 Task: Look for space in Nahāvand, Iran from 9th June, 2023 to 16th June, 2023 for 2 adults in price range Rs.8000 to Rs.16000. Place can be entire place with 2 bedrooms having 2 beds and 1 bathroom. Property type can be house, flat, guest house. Booking option can be shelf check-in. Required host language is English.
Action: Mouse moved to (389, 58)
Screenshot: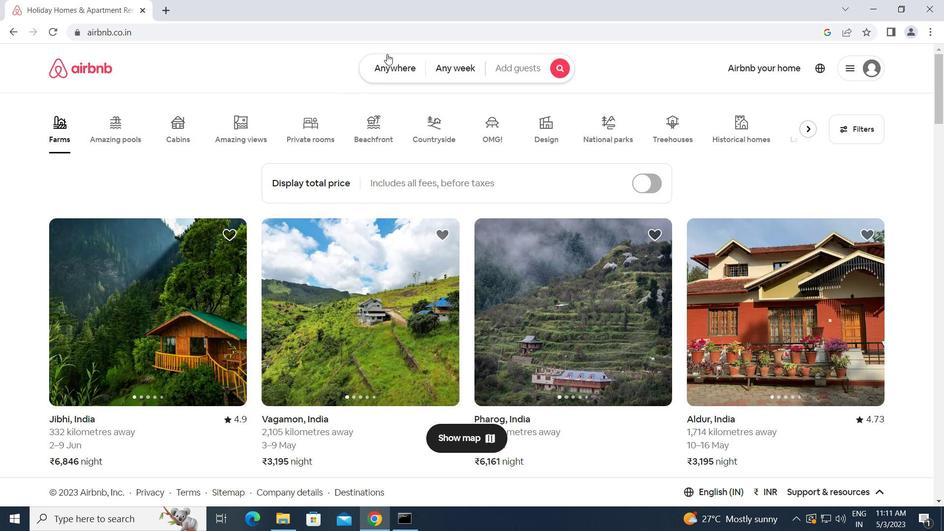 
Action: Mouse pressed left at (389, 58)
Screenshot: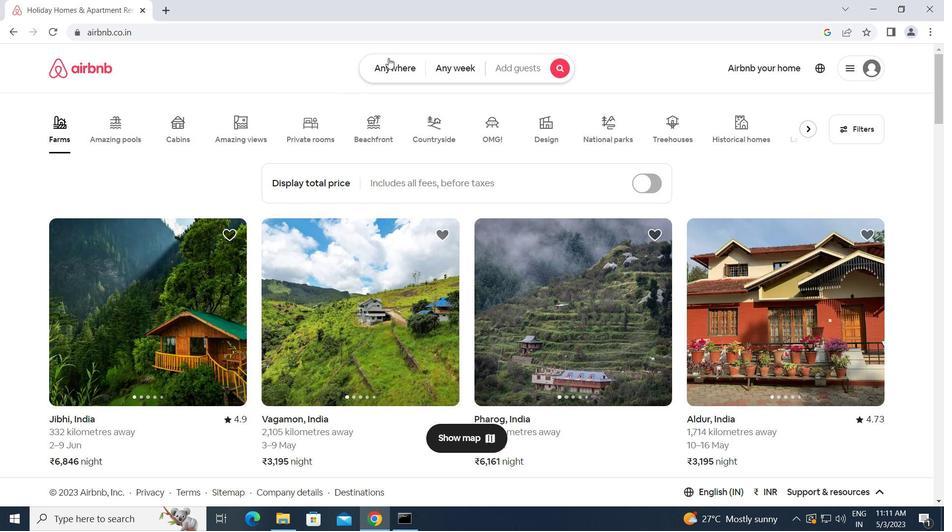 
Action: Mouse moved to (309, 118)
Screenshot: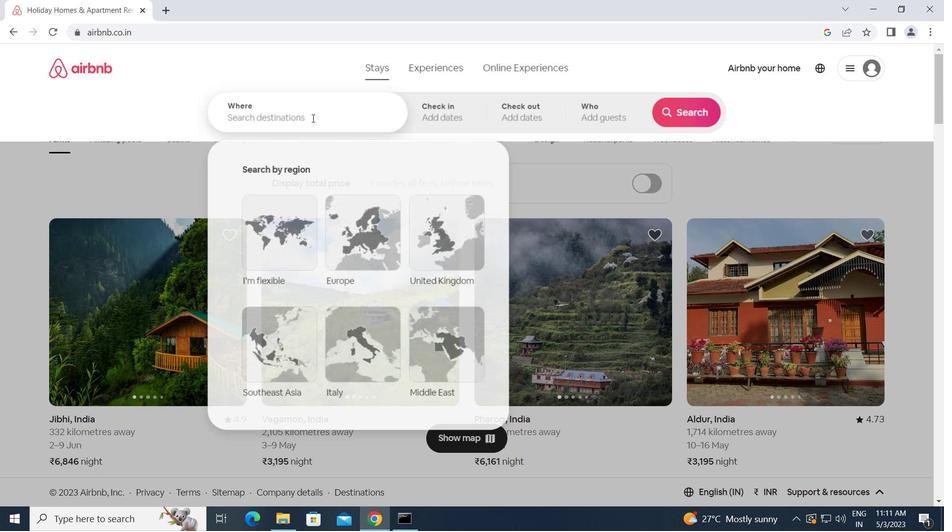 
Action: Mouse pressed left at (309, 118)
Screenshot: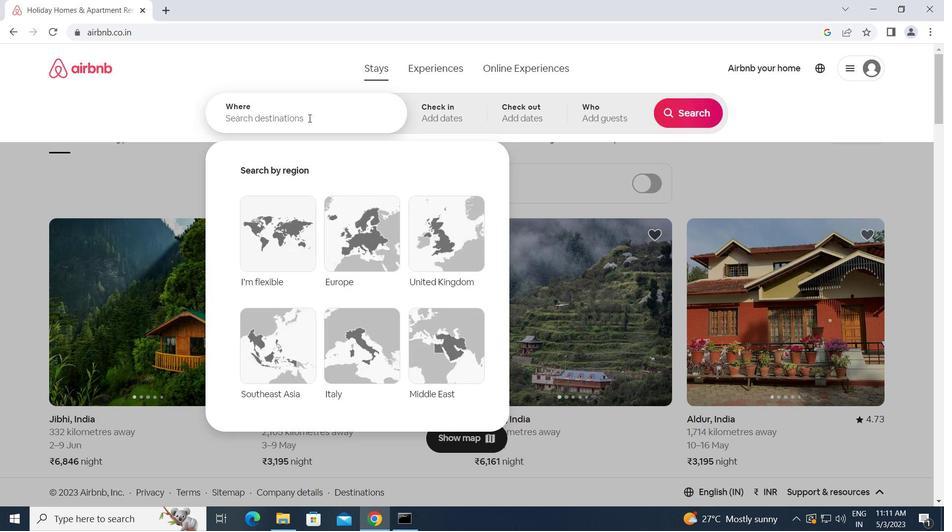 
Action: Key pressed n<Key.caps_lock>ahavand,<Key.space><Key.caps_lock>i<Key.caps_lock>ran<Key.enter>
Screenshot: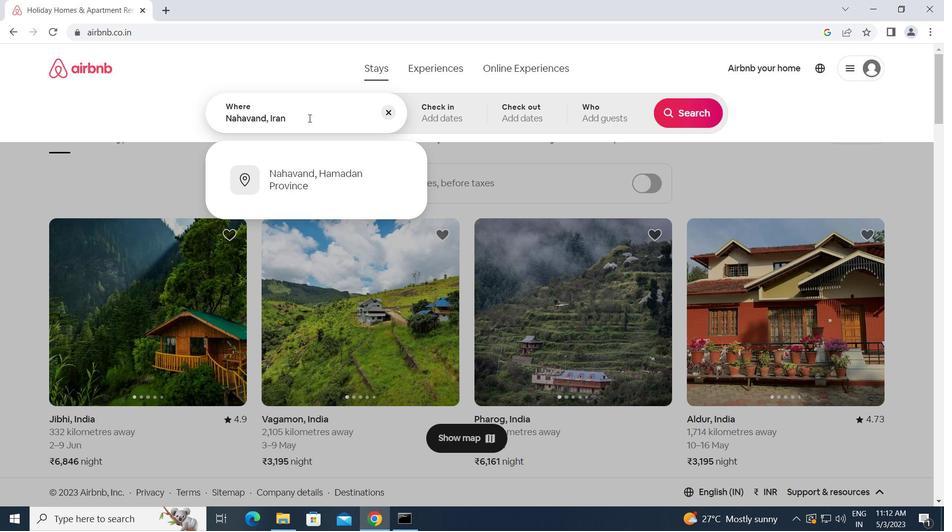 
Action: Mouse moved to (639, 290)
Screenshot: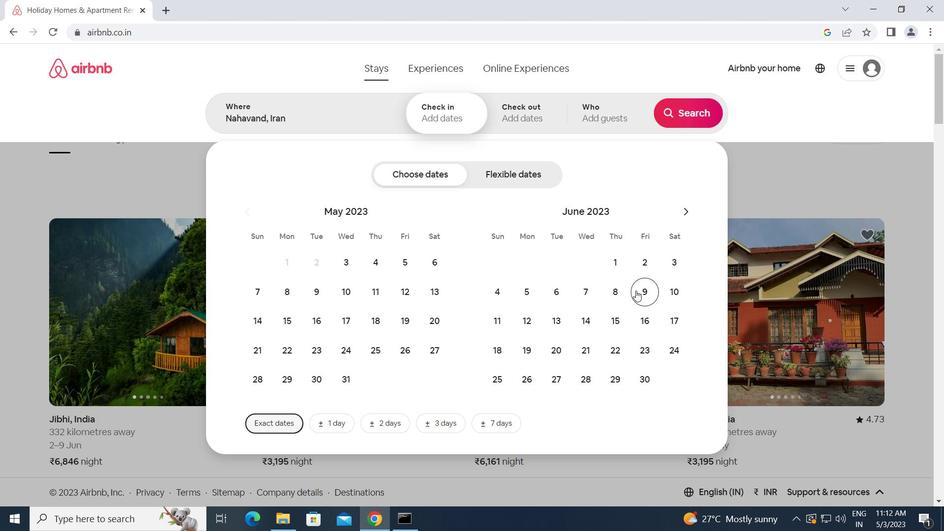 
Action: Mouse pressed left at (639, 290)
Screenshot: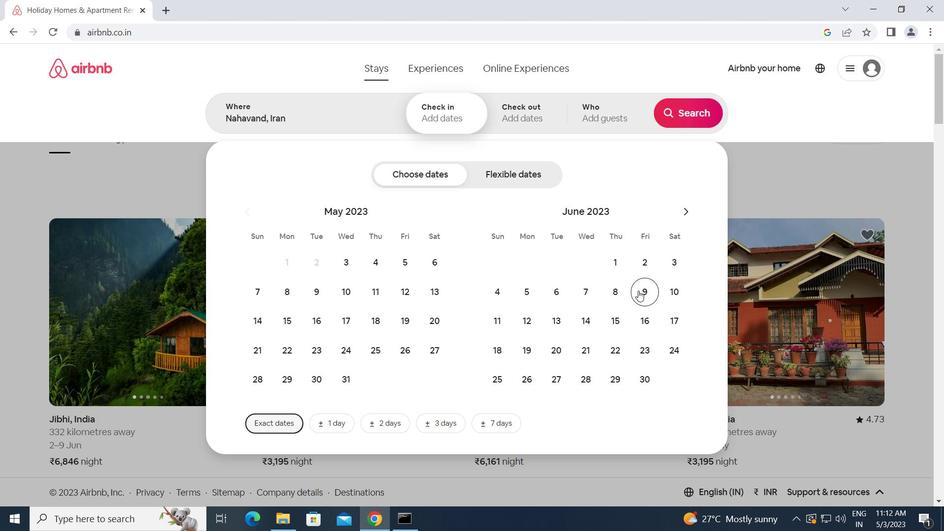 
Action: Mouse moved to (648, 327)
Screenshot: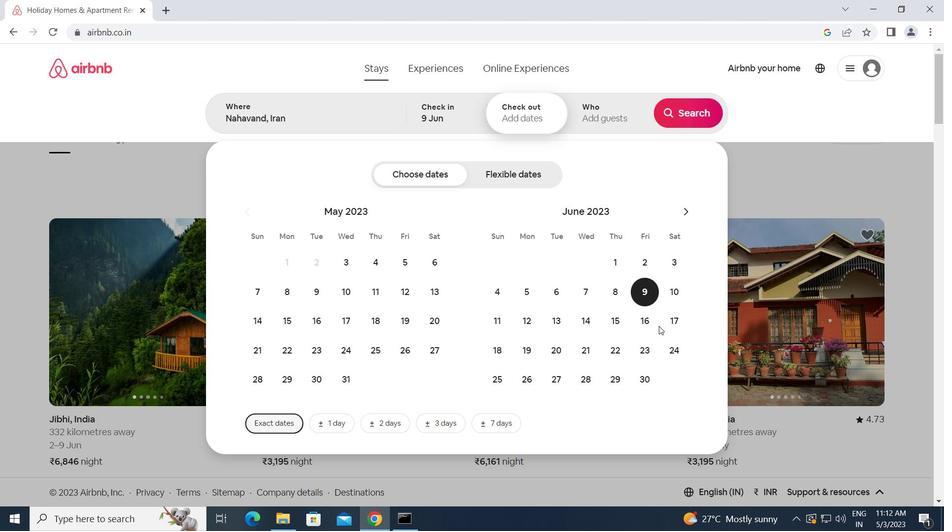 
Action: Mouse pressed left at (648, 327)
Screenshot: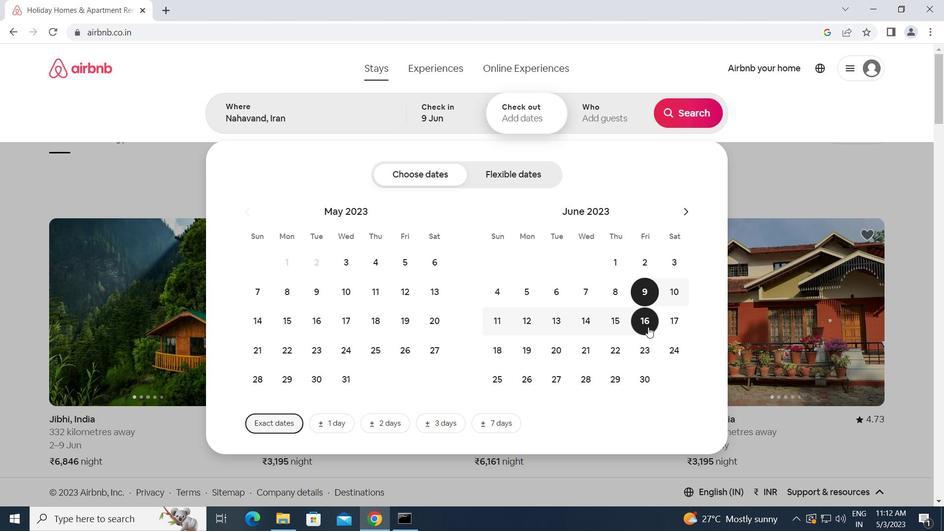 
Action: Mouse moved to (602, 118)
Screenshot: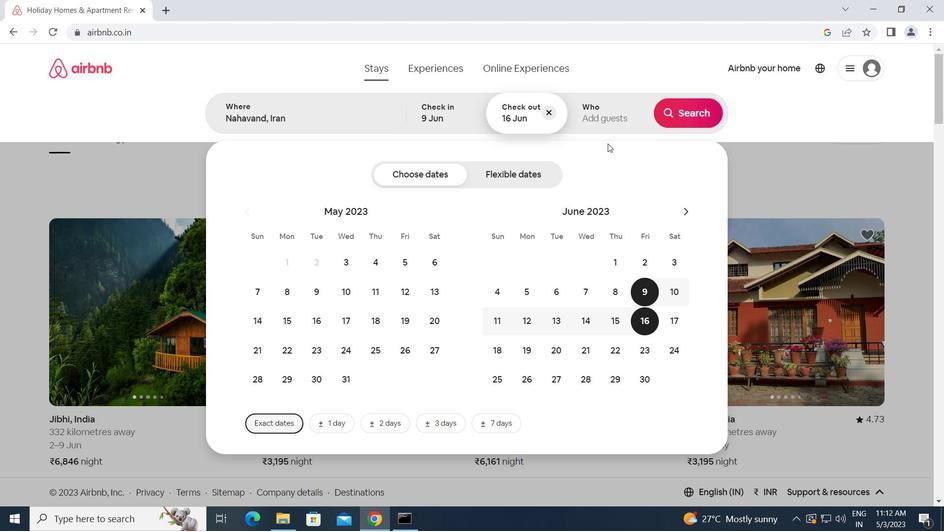 
Action: Mouse pressed left at (602, 118)
Screenshot: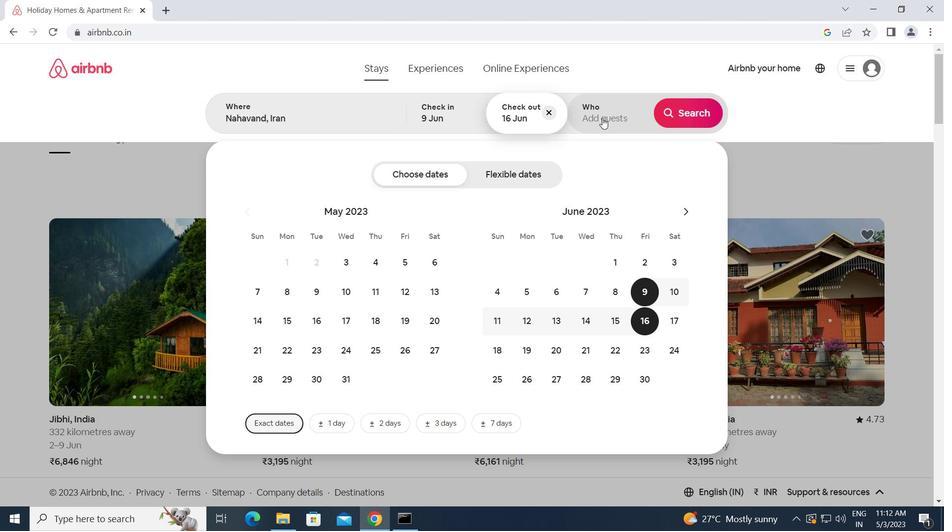 
Action: Mouse moved to (695, 182)
Screenshot: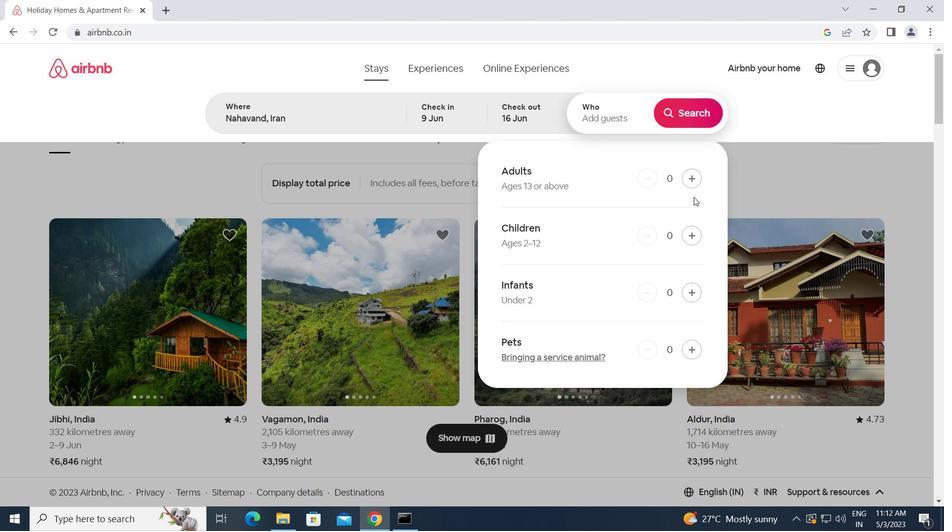
Action: Mouse pressed left at (695, 182)
Screenshot: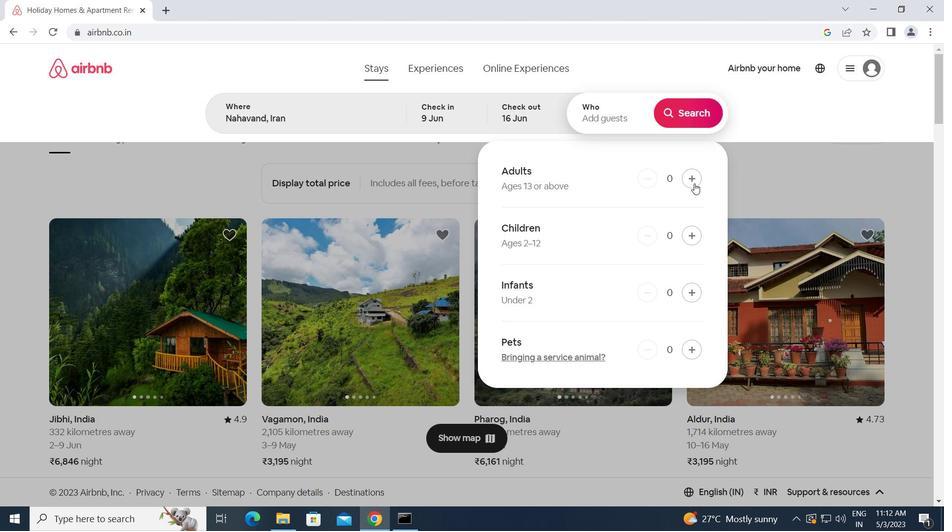 
Action: Mouse pressed left at (695, 182)
Screenshot: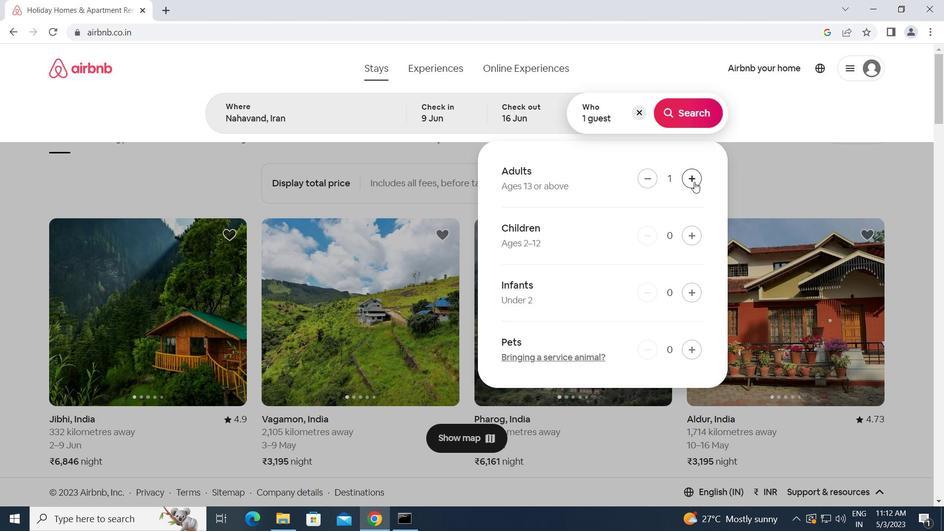 
Action: Mouse moved to (692, 118)
Screenshot: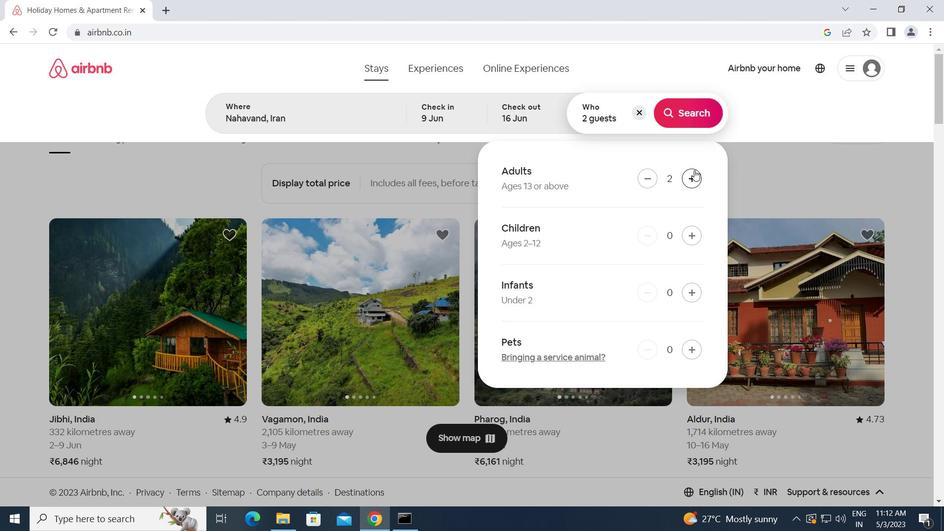 
Action: Mouse pressed left at (692, 118)
Screenshot: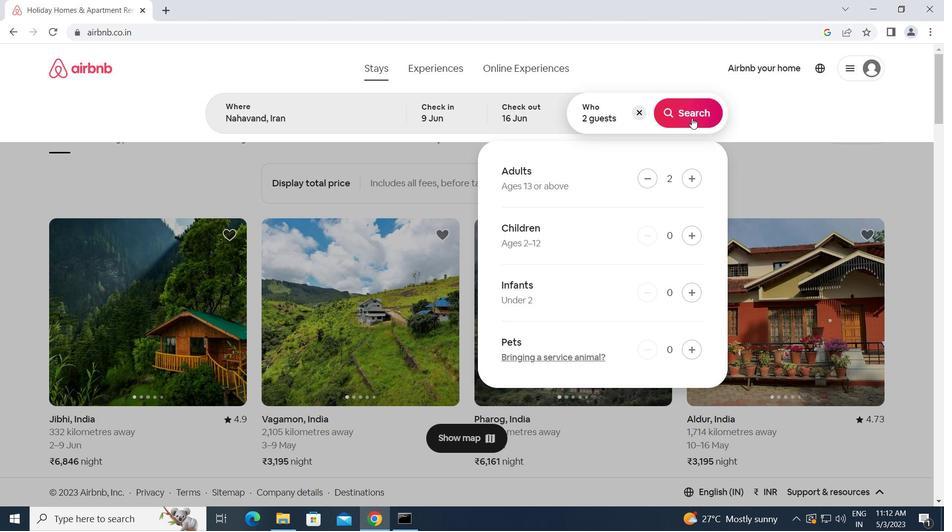 
Action: Mouse moved to (883, 116)
Screenshot: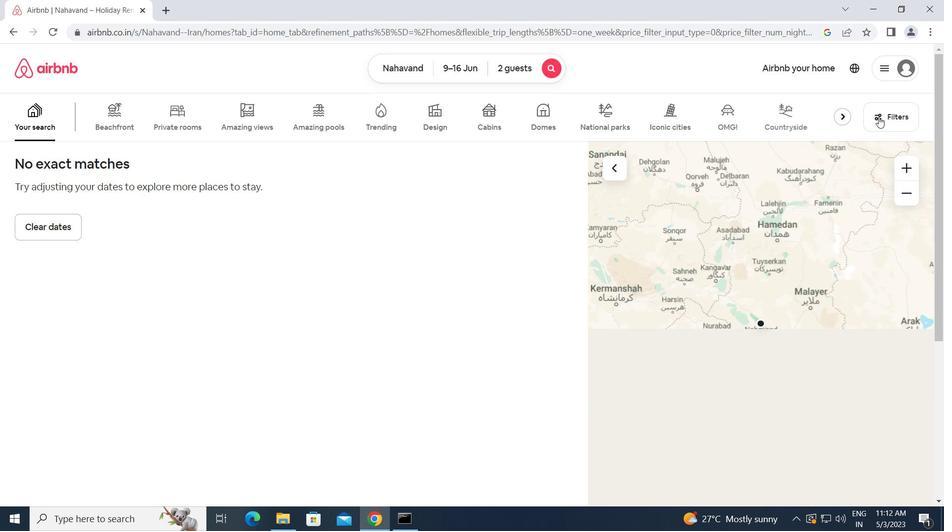 
Action: Mouse pressed left at (883, 116)
Screenshot: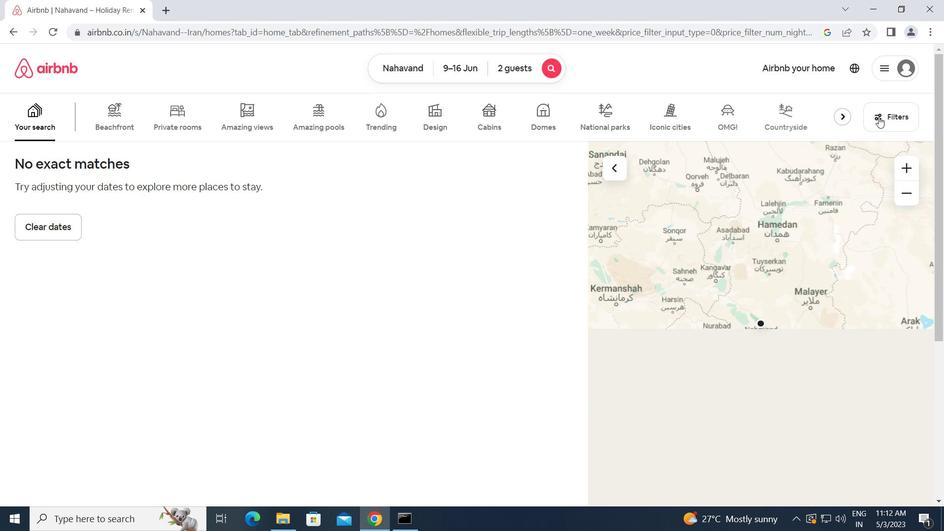
Action: Mouse moved to (317, 193)
Screenshot: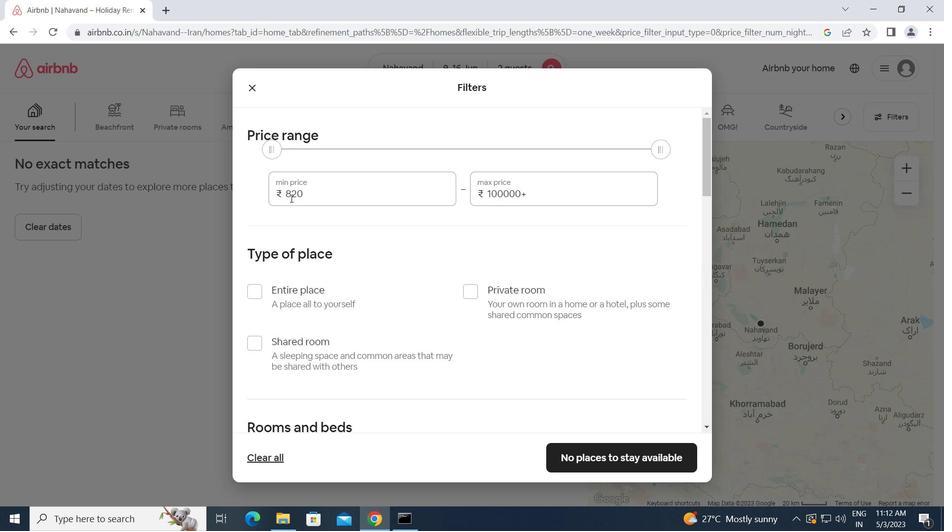 
Action: Mouse pressed left at (317, 193)
Screenshot: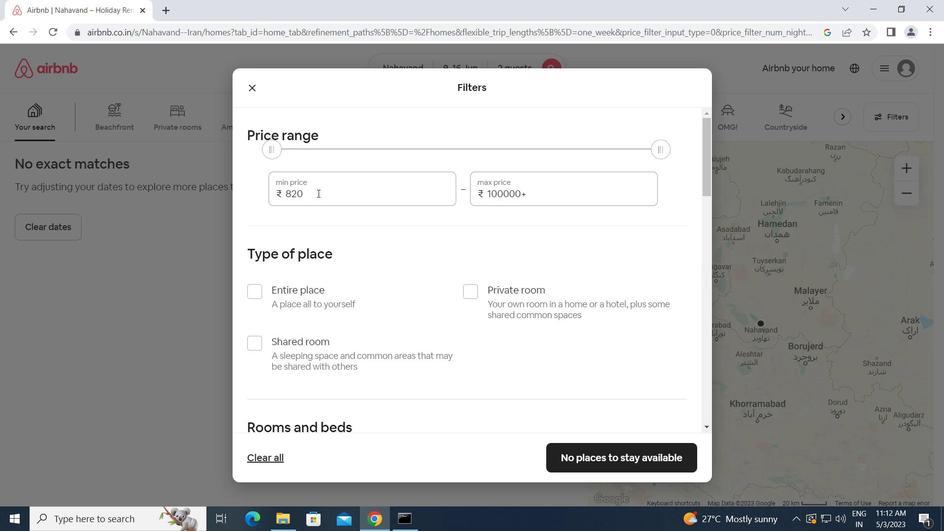 
Action: Mouse moved to (279, 192)
Screenshot: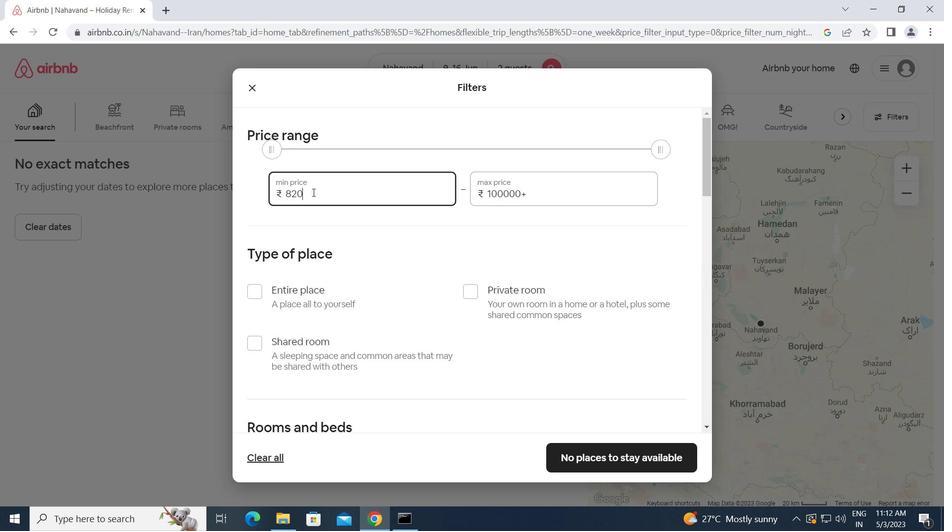 
Action: Key pressed 8000<Key.tab>16000
Screenshot: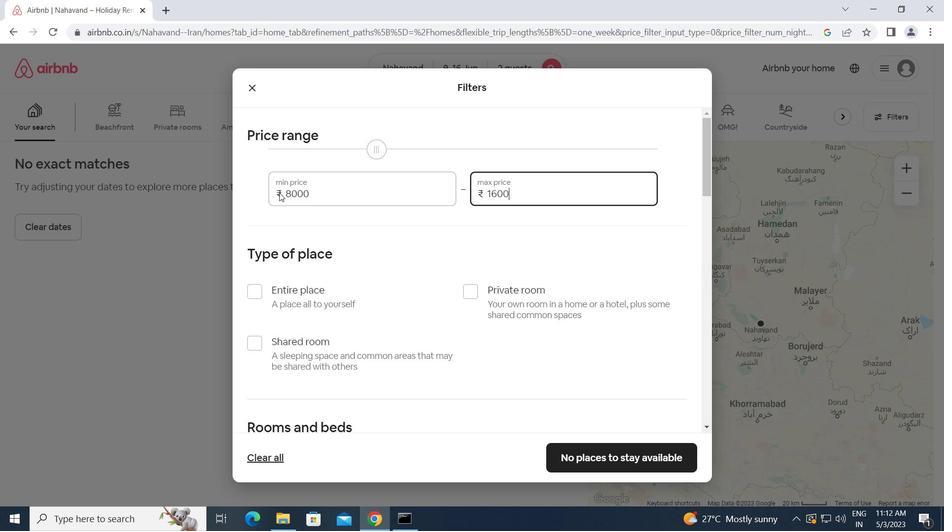 
Action: Mouse moved to (262, 292)
Screenshot: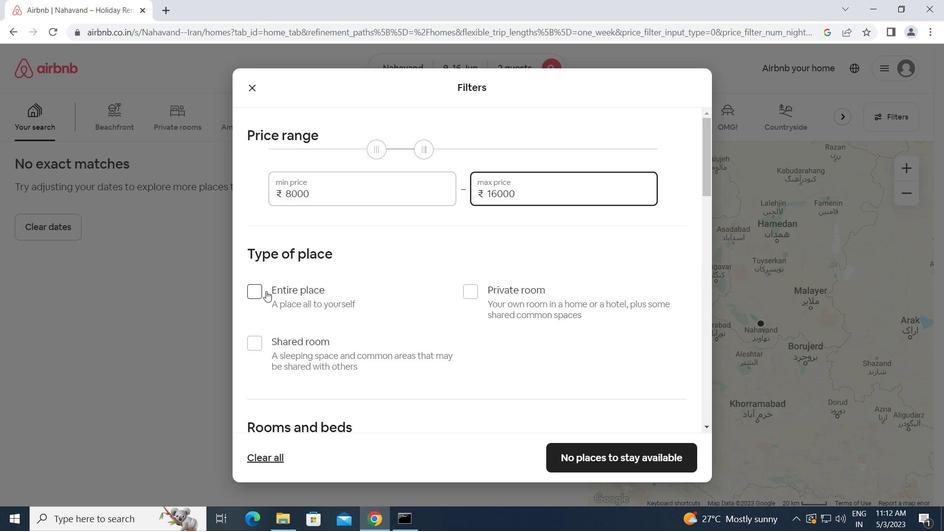 
Action: Mouse pressed left at (262, 292)
Screenshot: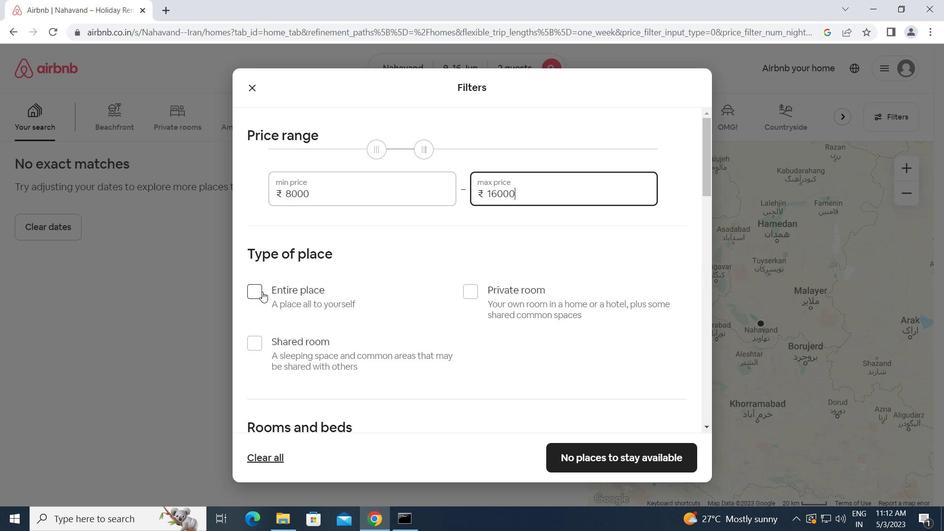 
Action: Mouse moved to (332, 303)
Screenshot: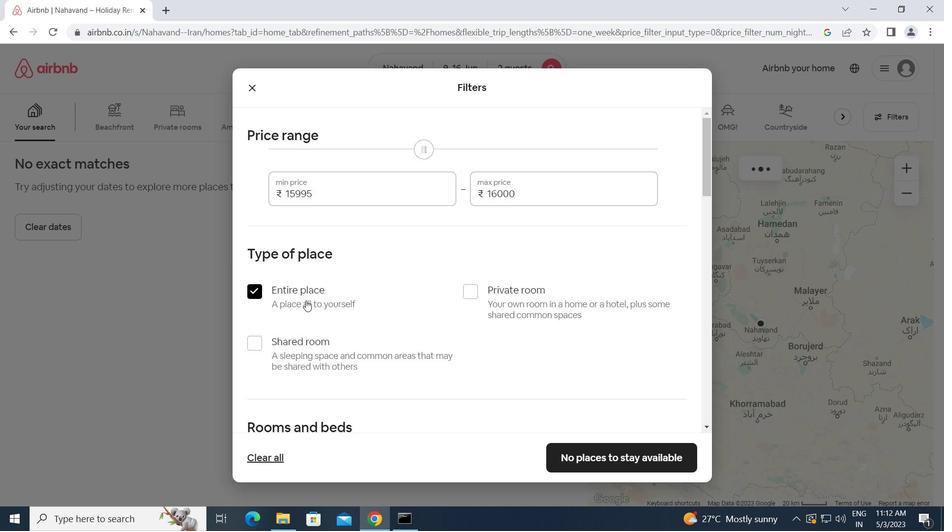 
Action: Mouse scrolled (332, 303) with delta (0, 0)
Screenshot: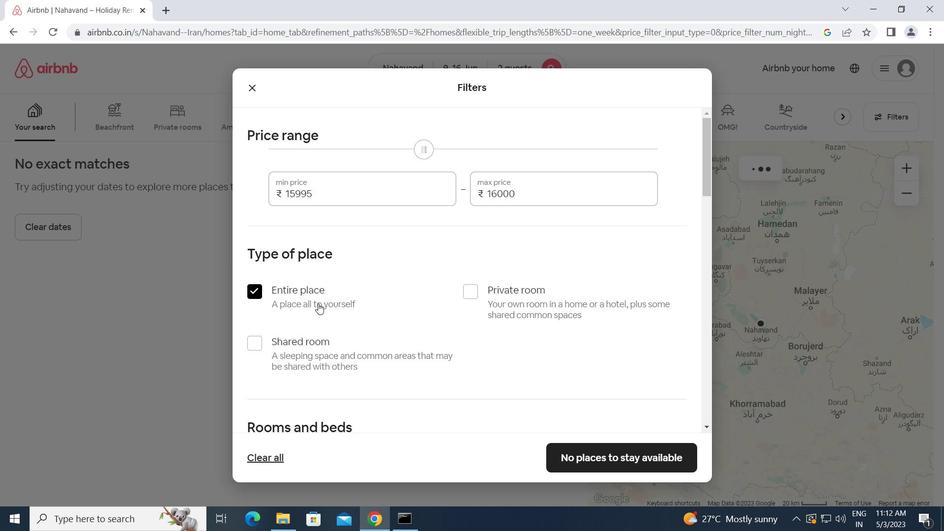 
Action: Mouse scrolled (332, 303) with delta (0, 0)
Screenshot: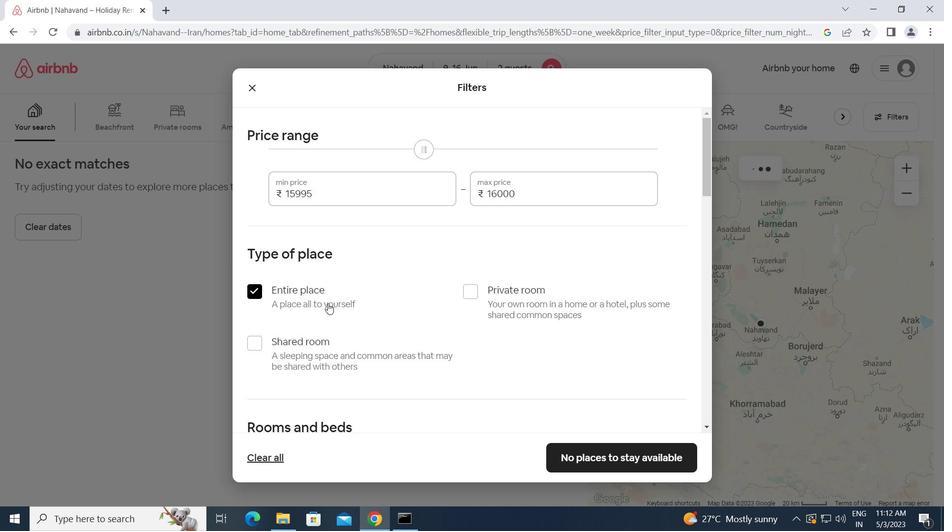 
Action: Mouse scrolled (332, 303) with delta (0, 0)
Screenshot: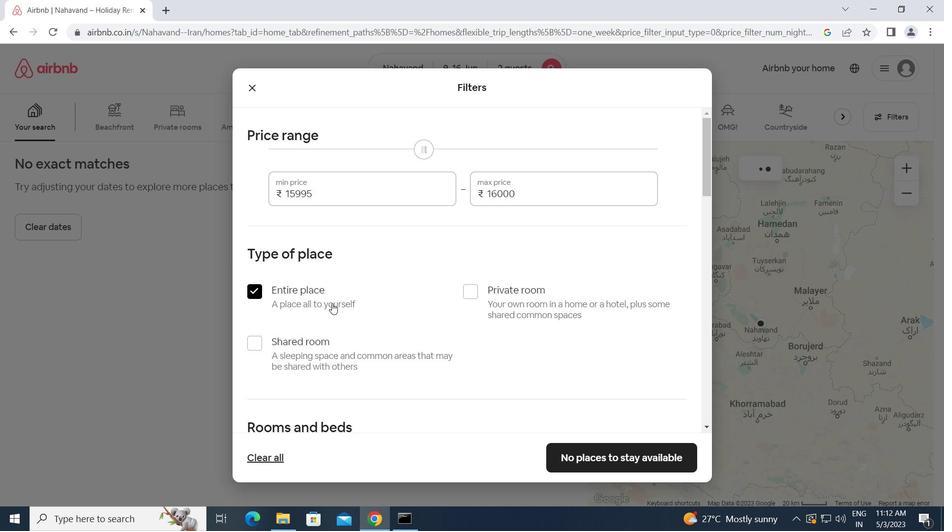 
Action: Mouse moved to (368, 307)
Screenshot: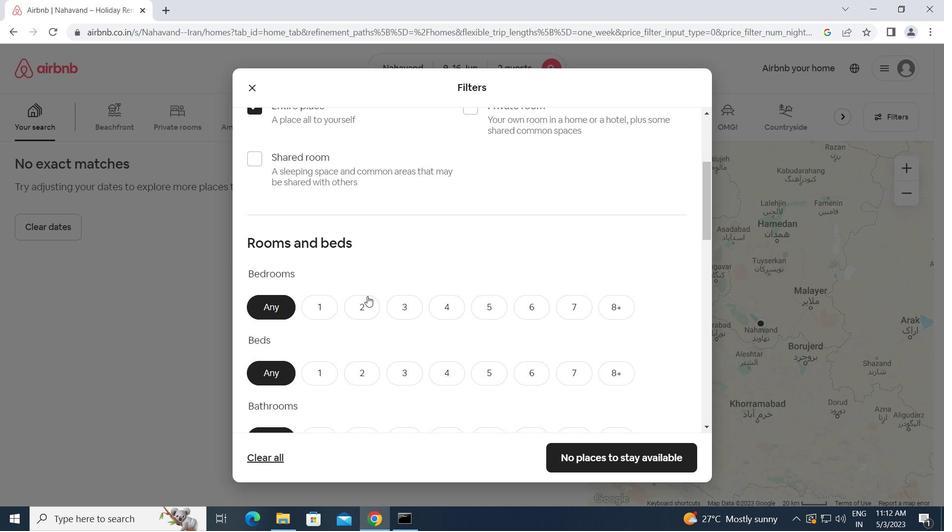 
Action: Mouse pressed left at (368, 307)
Screenshot: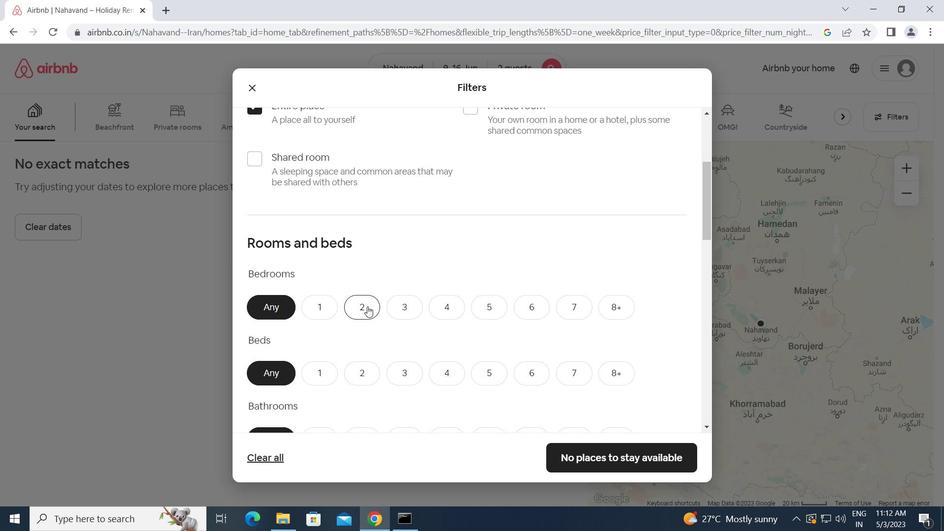 
Action: Mouse moved to (357, 370)
Screenshot: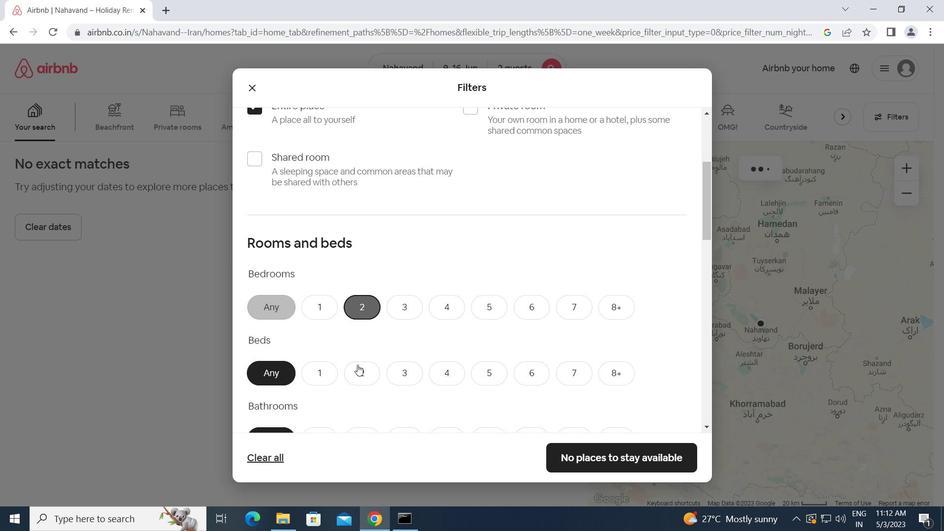 
Action: Mouse pressed left at (357, 370)
Screenshot: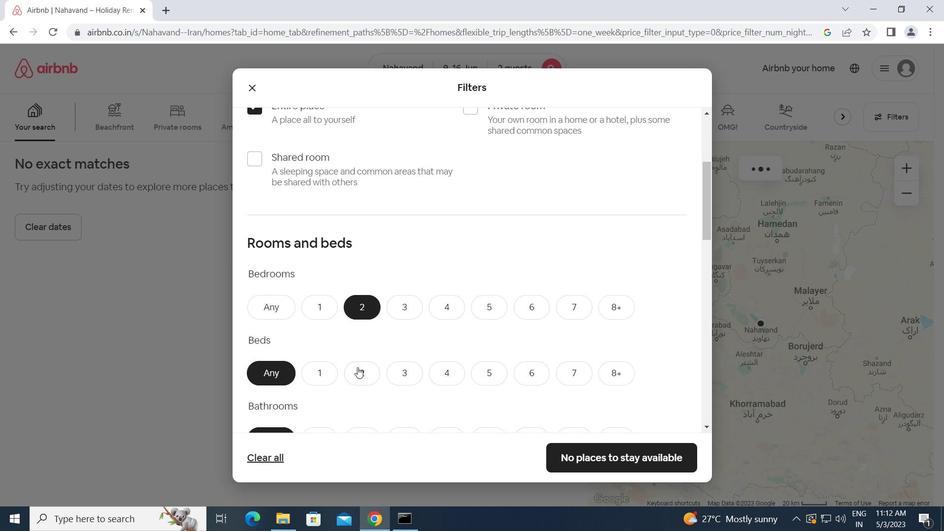 
Action: Mouse scrolled (357, 369) with delta (0, 0)
Screenshot: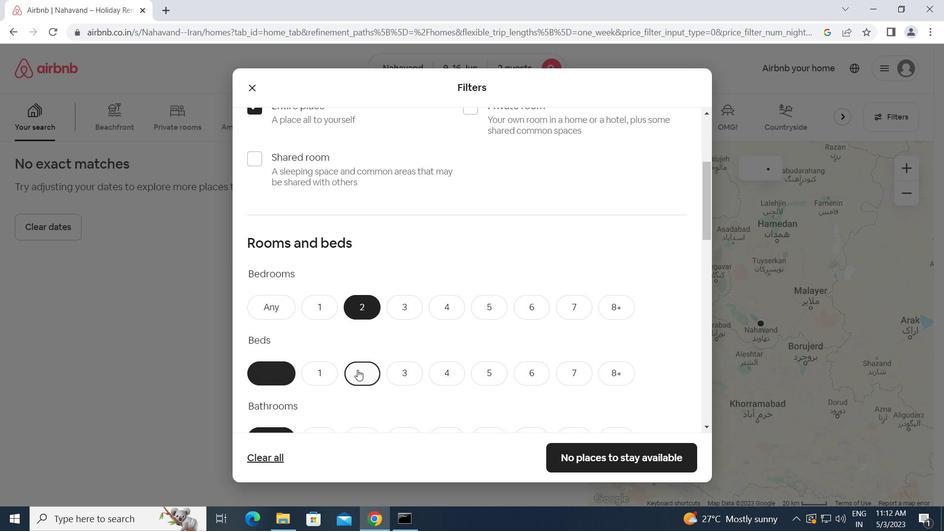 
Action: Mouse scrolled (357, 369) with delta (0, 0)
Screenshot: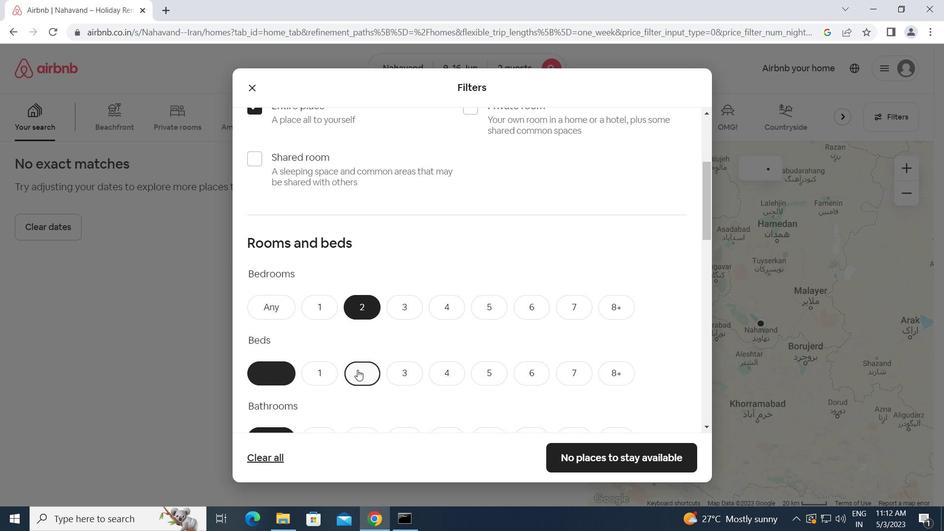 
Action: Mouse scrolled (357, 369) with delta (0, 0)
Screenshot: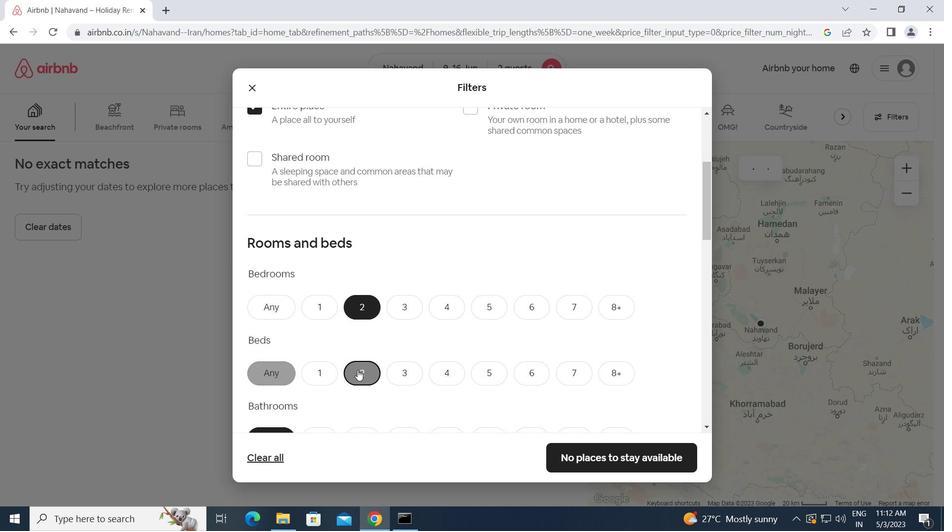 
Action: Mouse moved to (312, 250)
Screenshot: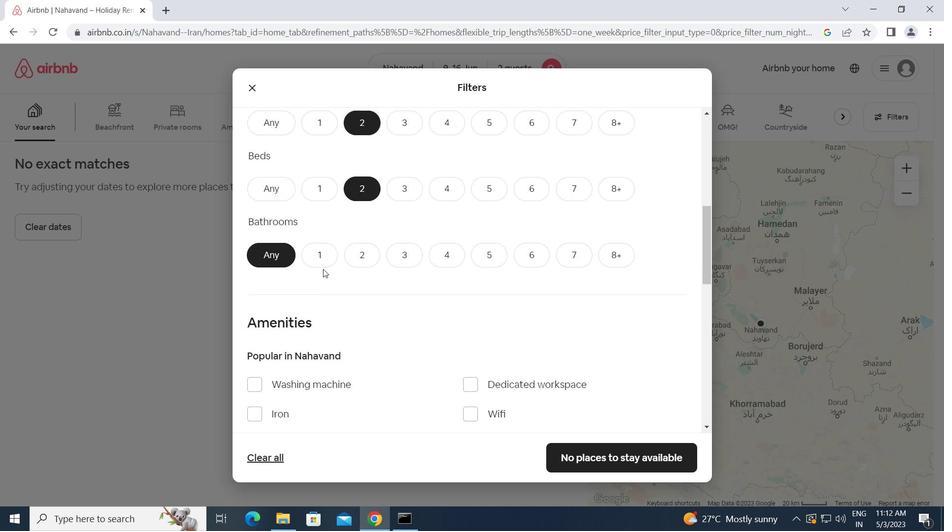 
Action: Mouse pressed left at (312, 250)
Screenshot: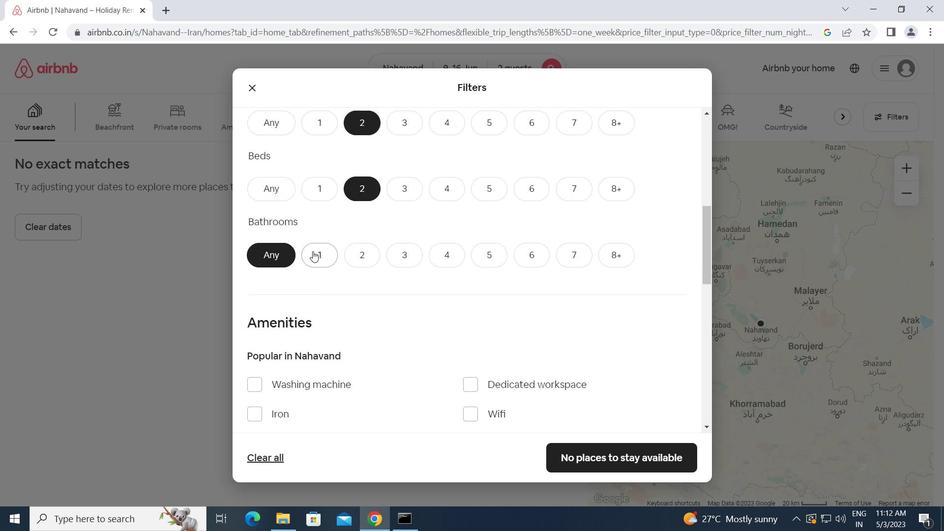 
Action: Mouse moved to (371, 302)
Screenshot: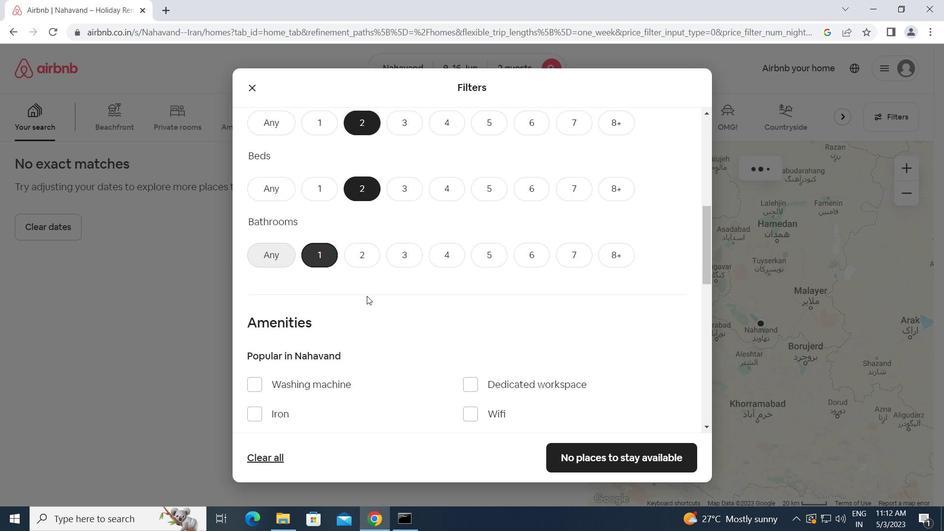 
Action: Mouse scrolled (371, 302) with delta (0, 0)
Screenshot: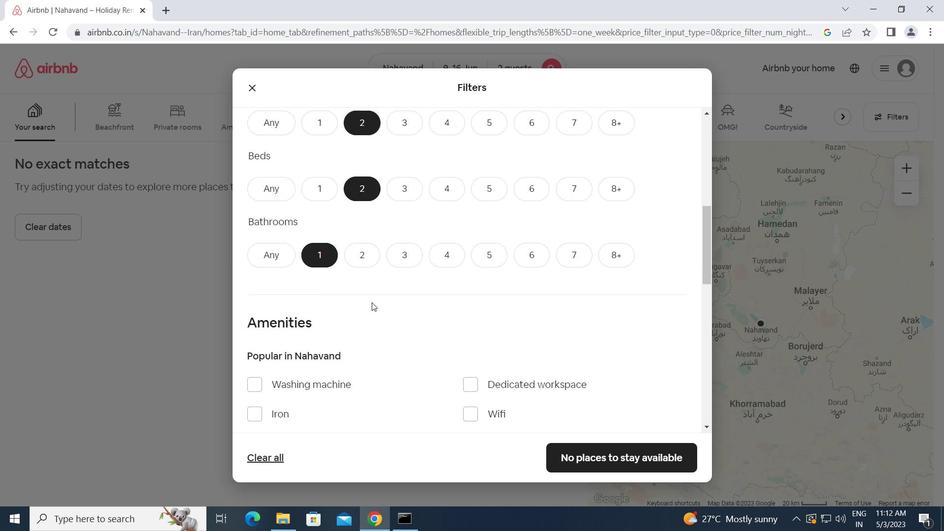 
Action: Mouse scrolled (371, 302) with delta (0, 0)
Screenshot: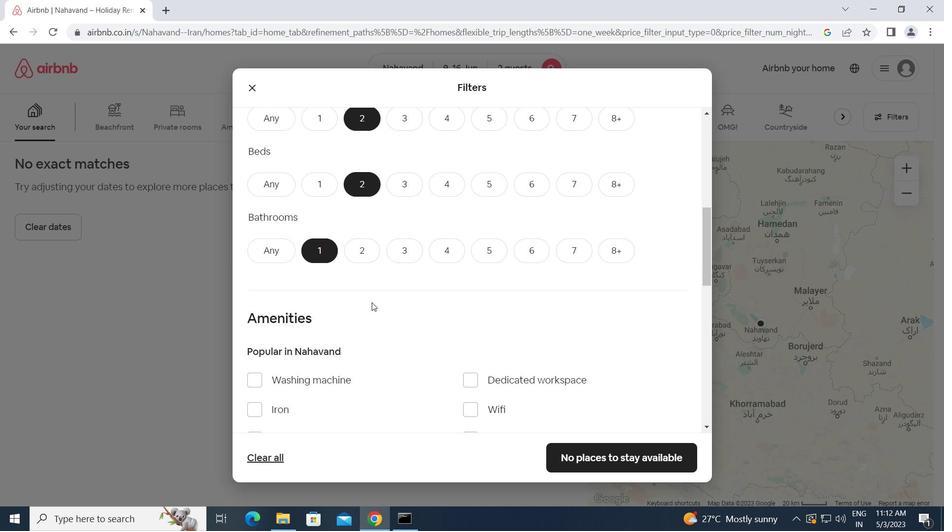 
Action: Mouse scrolled (371, 302) with delta (0, 0)
Screenshot: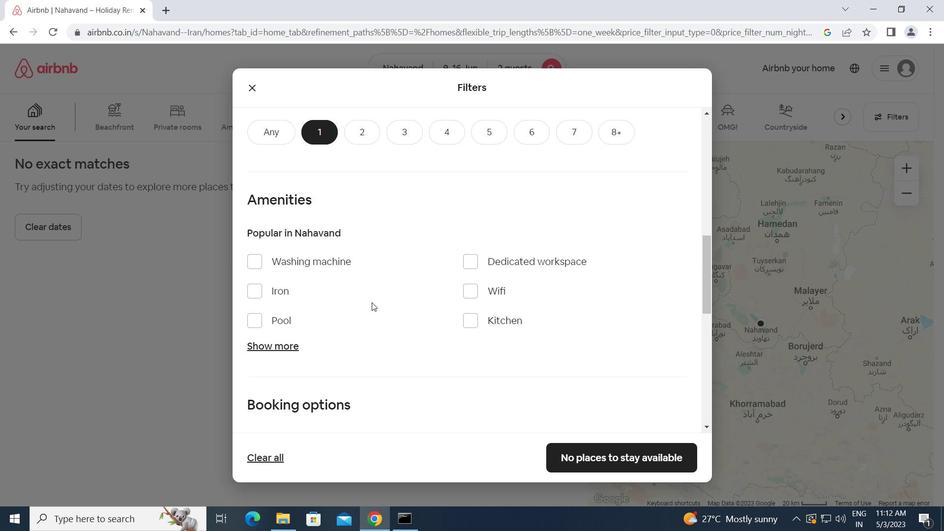 
Action: Mouse scrolled (371, 302) with delta (0, 0)
Screenshot: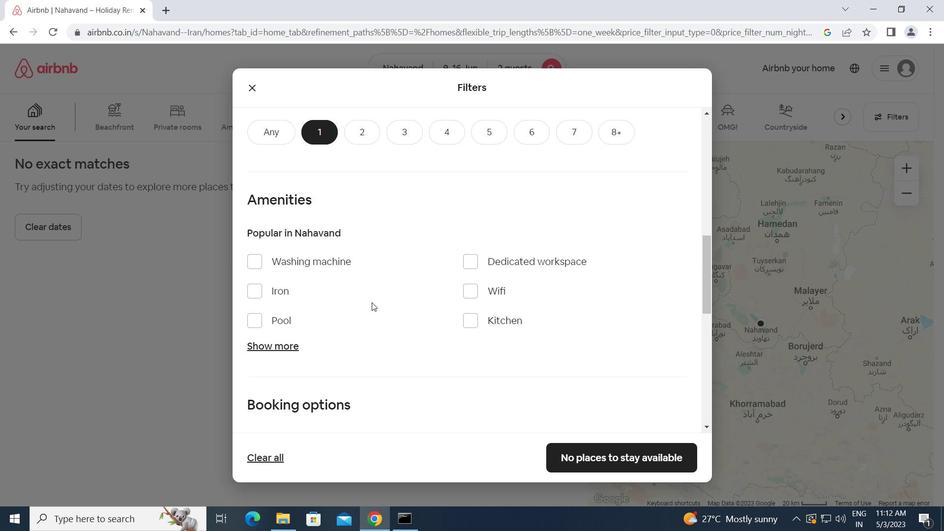 
Action: Mouse scrolled (371, 302) with delta (0, 0)
Screenshot: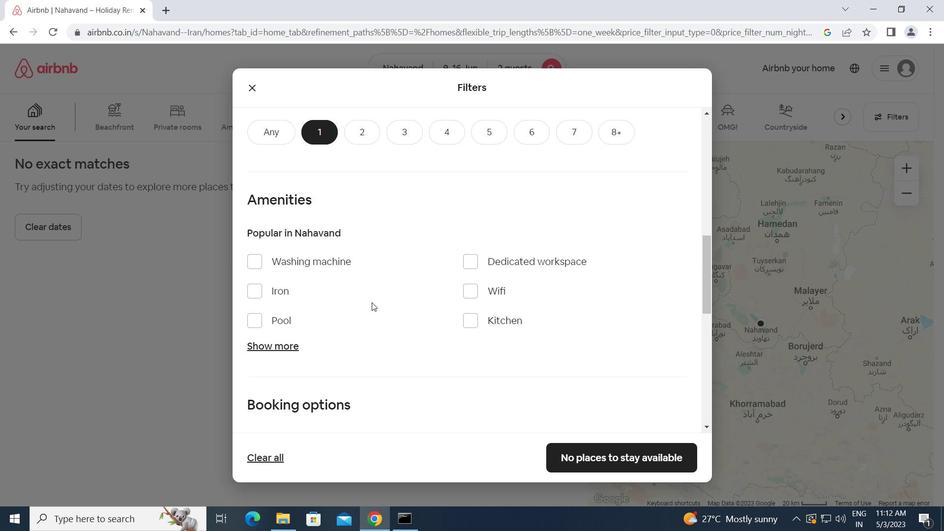 
Action: Mouse scrolled (371, 302) with delta (0, 0)
Screenshot: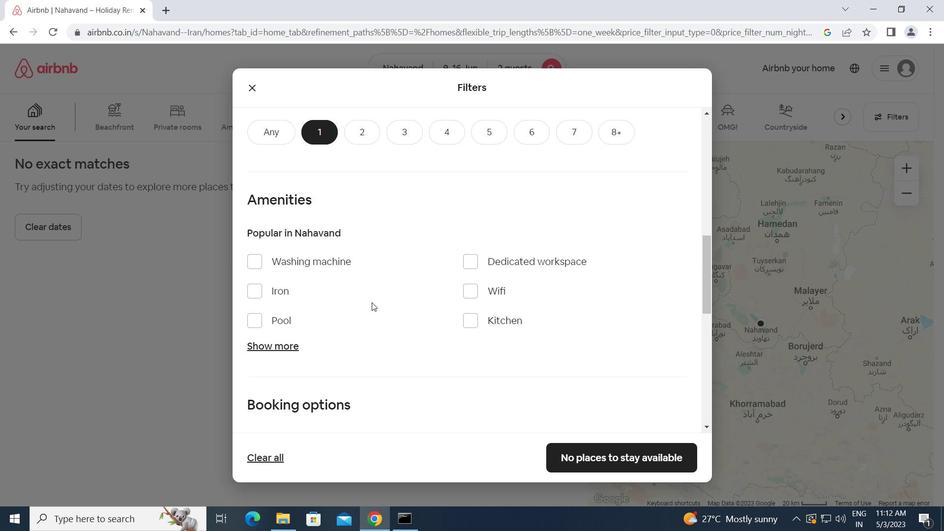 
Action: Mouse moved to (654, 239)
Screenshot: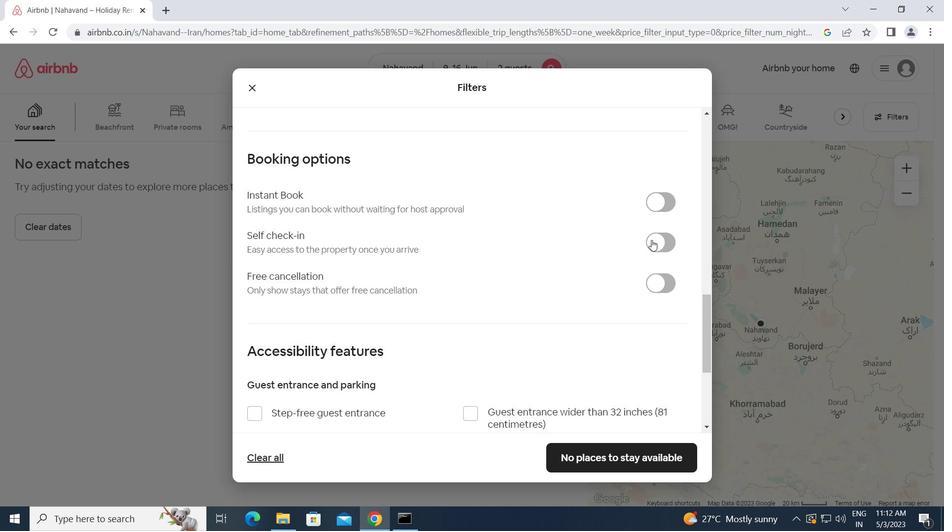 
Action: Mouse pressed left at (654, 239)
Screenshot: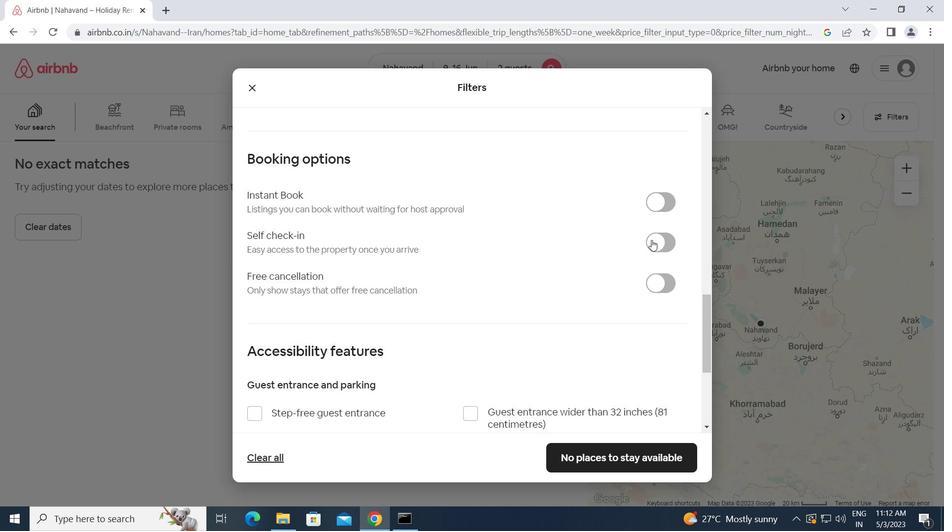 
Action: Mouse moved to (535, 340)
Screenshot: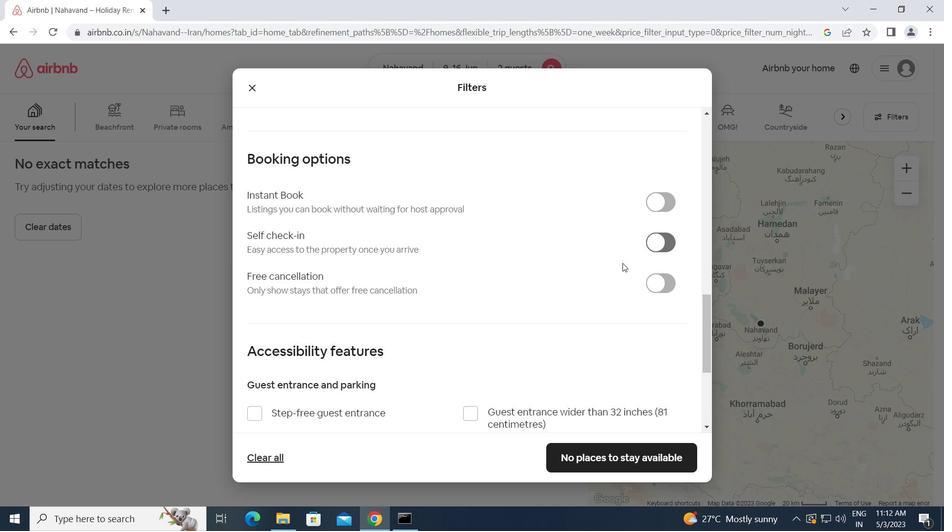 
Action: Mouse scrolled (535, 340) with delta (0, 0)
Screenshot: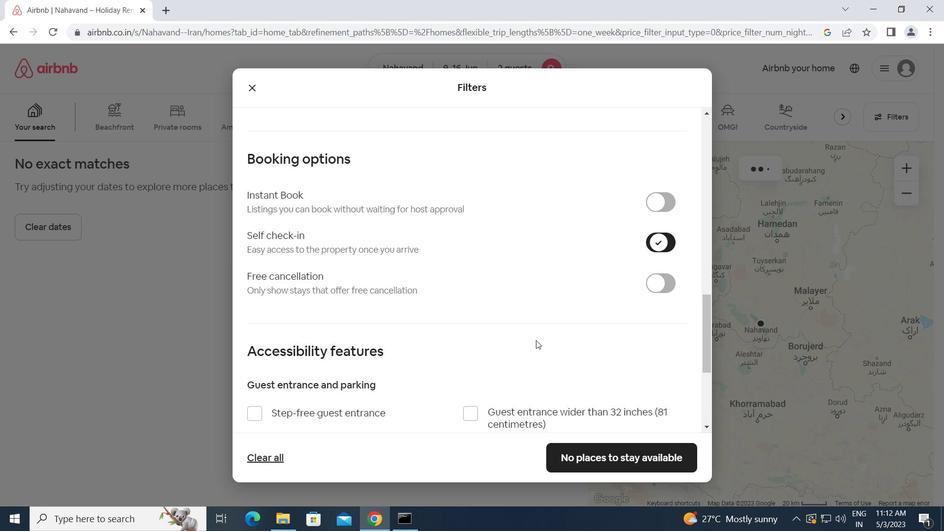 
Action: Mouse moved to (534, 340)
Screenshot: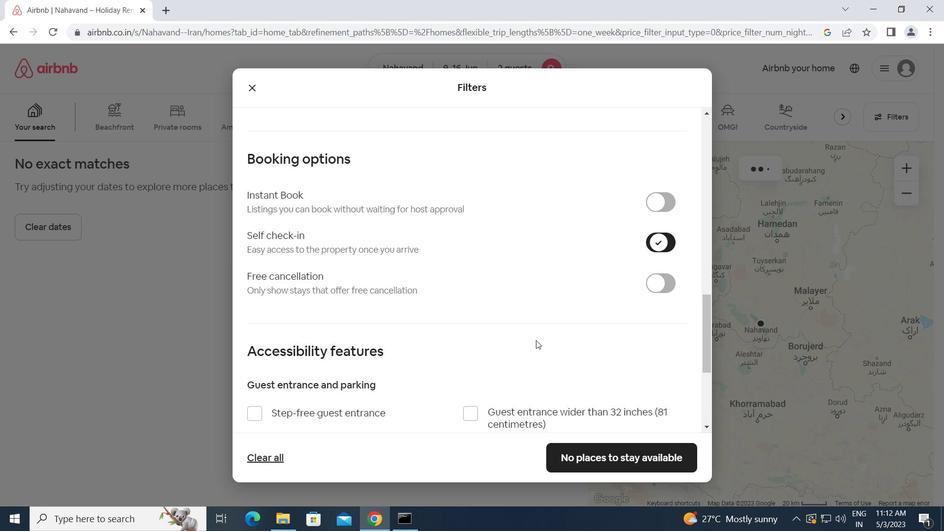 
Action: Mouse scrolled (534, 340) with delta (0, 0)
Screenshot: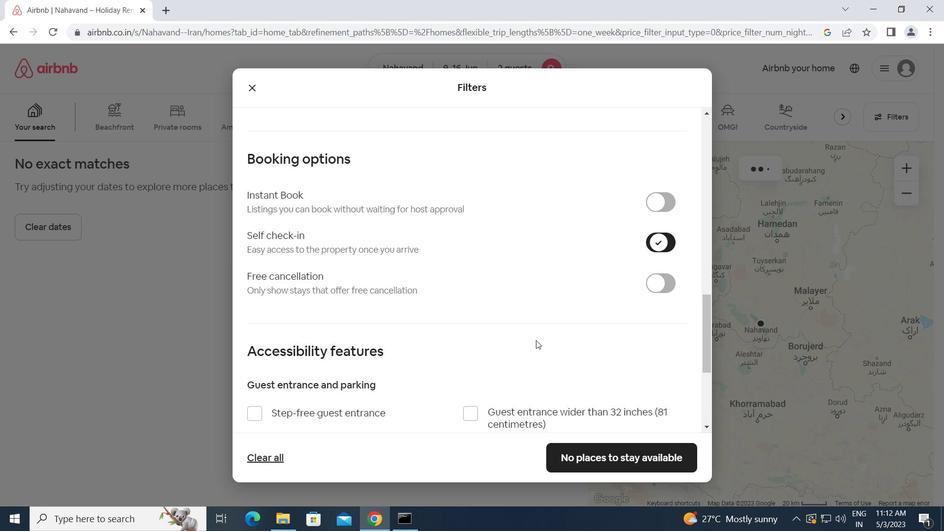 
Action: Mouse scrolled (534, 340) with delta (0, 0)
Screenshot: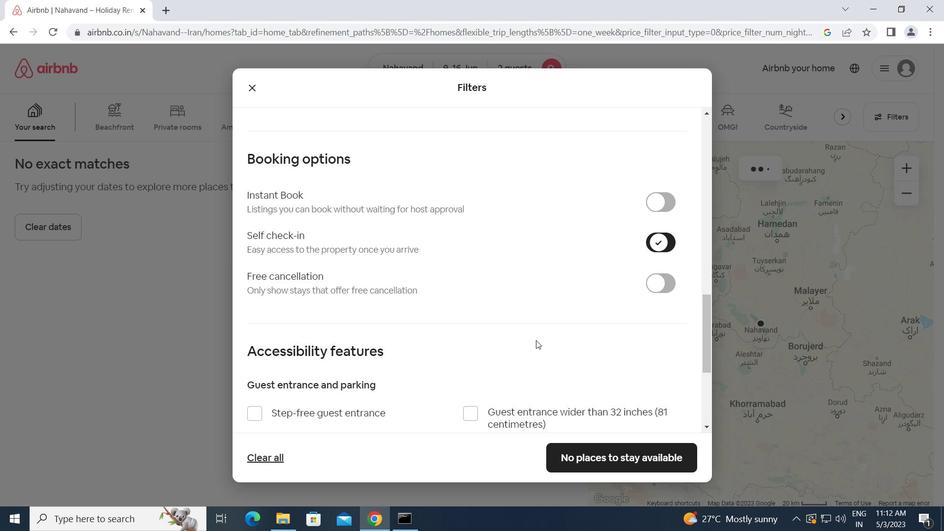 
Action: Mouse scrolled (534, 340) with delta (0, 0)
Screenshot: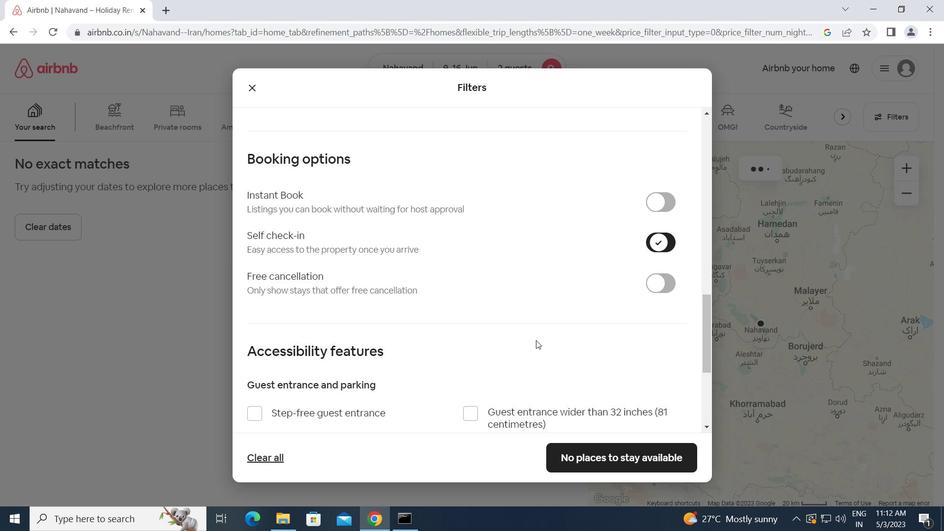 
Action: Mouse scrolled (534, 340) with delta (0, 0)
Screenshot: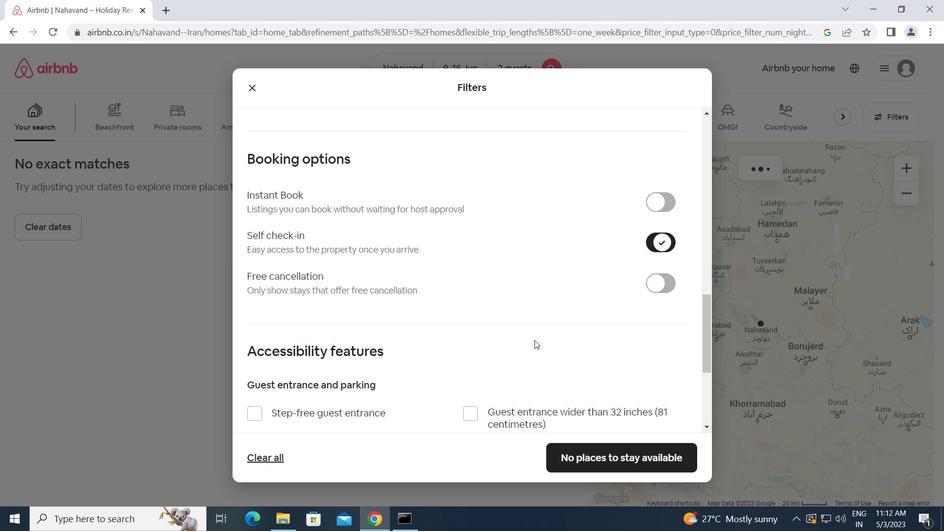 
Action: Mouse scrolled (534, 340) with delta (0, 0)
Screenshot: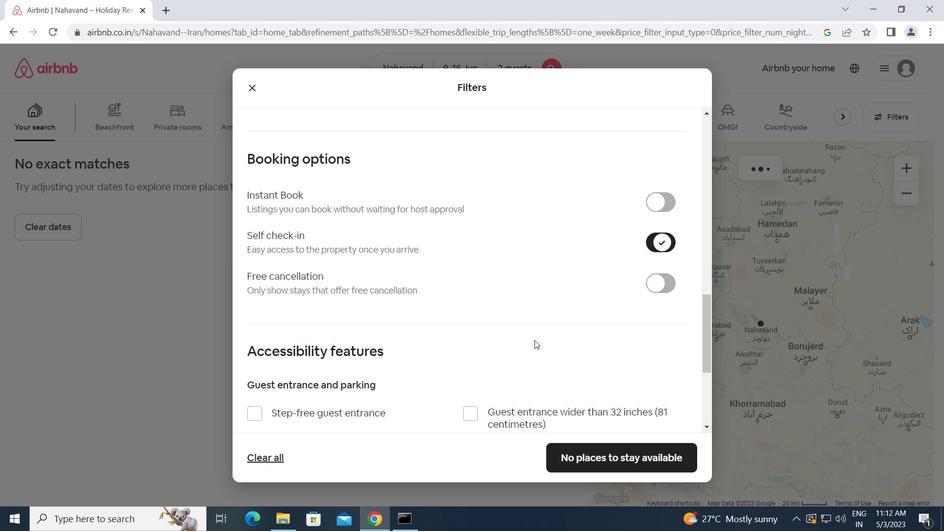 
Action: Mouse scrolled (534, 340) with delta (0, 0)
Screenshot: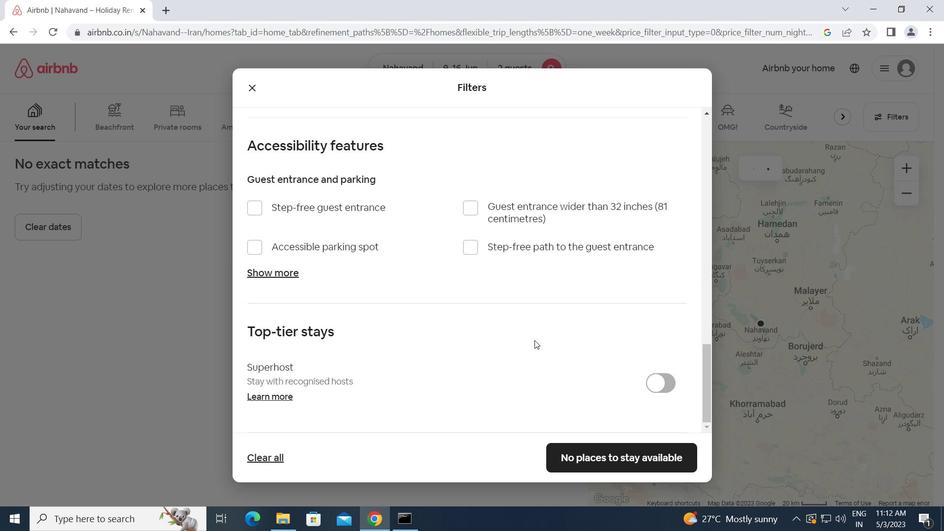 
Action: Mouse scrolled (534, 340) with delta (0, 0)
Screenshot: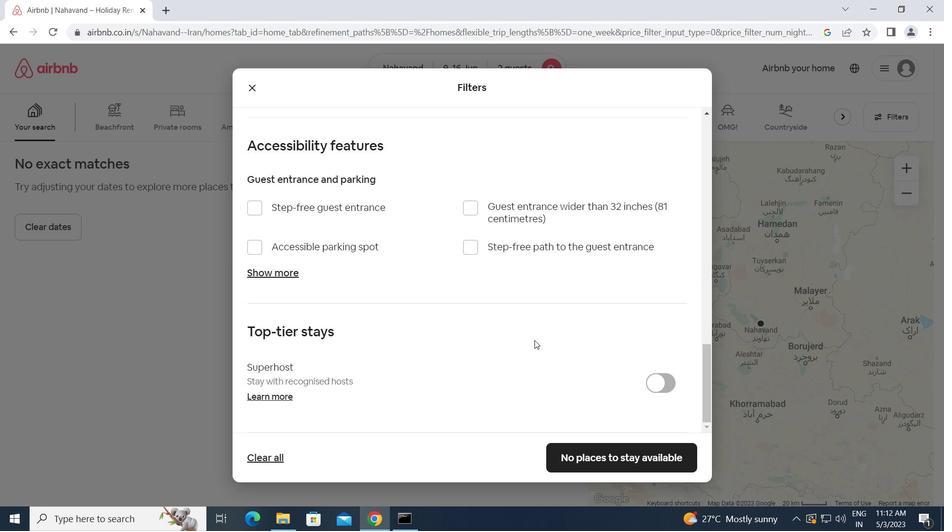 
Action: Mouse scrolled (534, 340) with delta (0, 0)
Screenshot: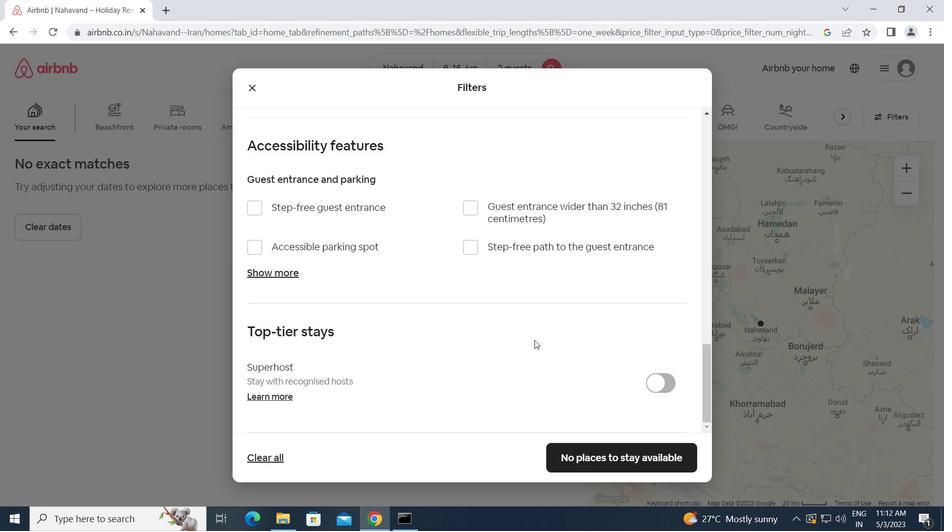 
Action: Mouse scrolled (534, 340) with delta (0, 0)
Screenshot: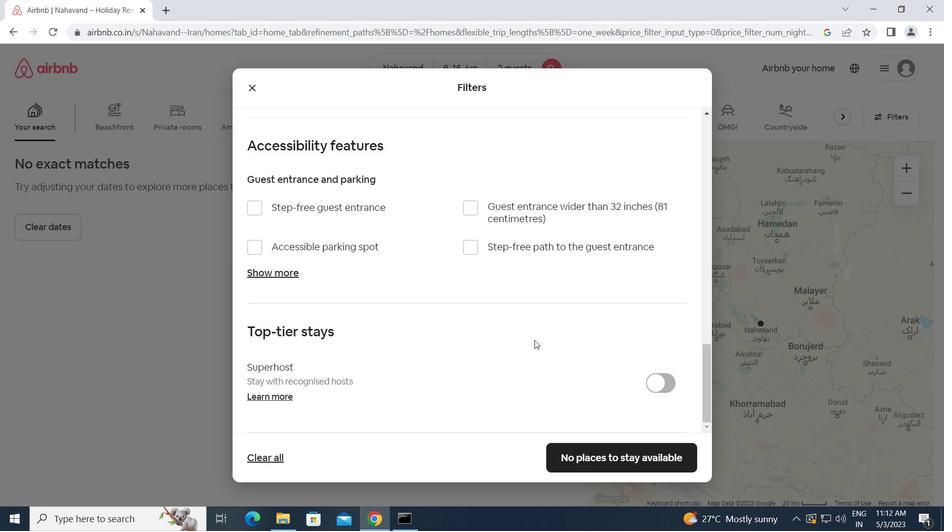 
Action: Mouse scrolled (534, 340) with delta (0, 0)
Screenshot: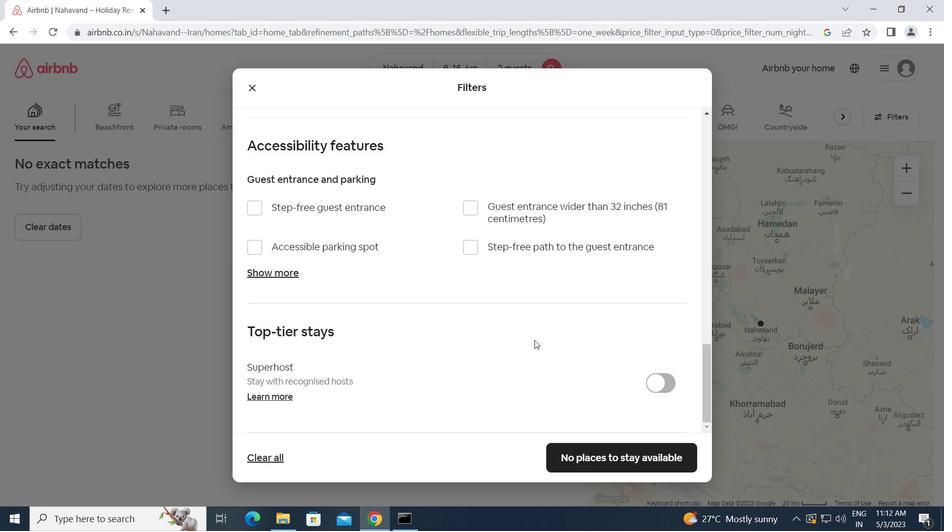 
Action: Mouse moved to (588, 455)
Screenshot: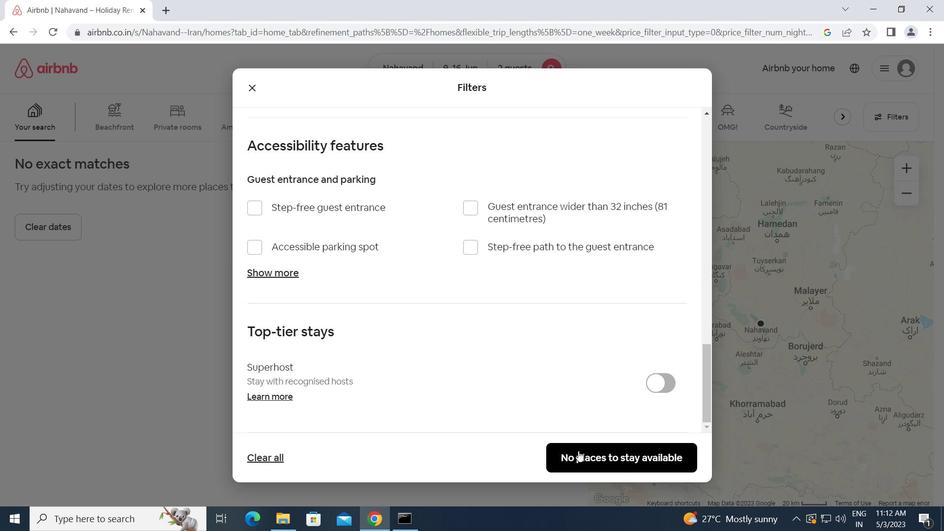
Action: Mouse pressed left at (588, 455)
Screenshot: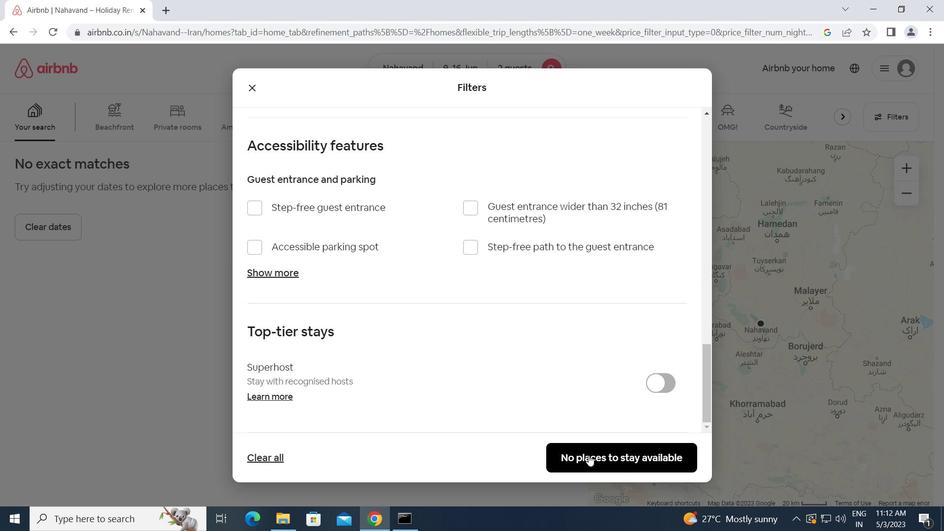 
Action: Mouse moved to (586, 451)
Screenshot: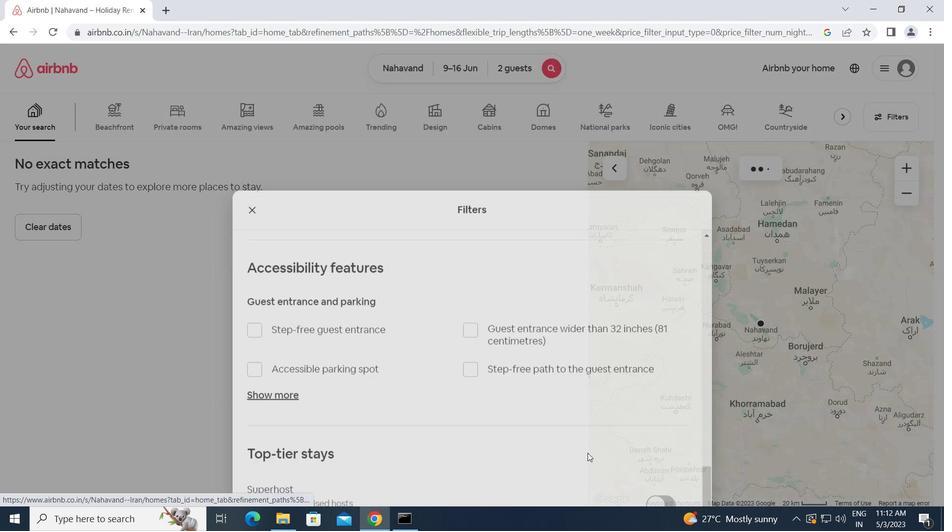 
